 Task: Follow the page of NVIDIA
Action: Mouse moved to (655, 167)
Screenshot: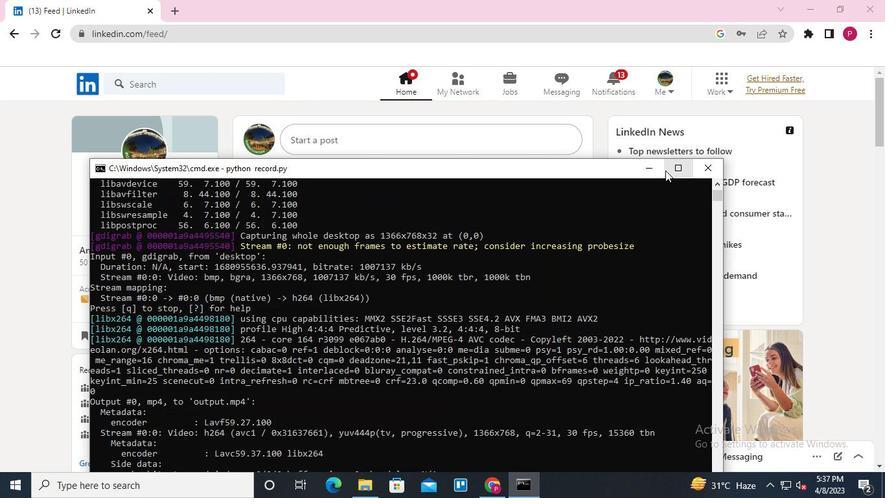 
Action: Mouse pressed left at (655, 167)
Screenshot: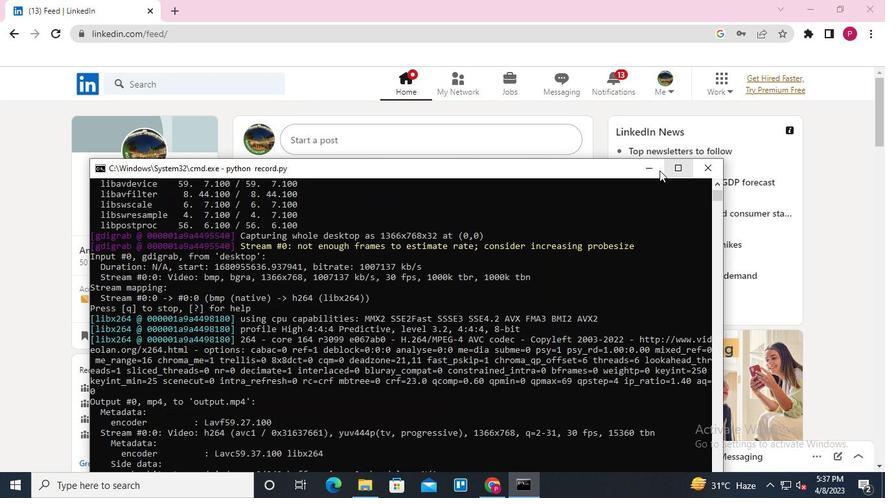 
Action: Mouse moved to (166, 85)
Screenshot: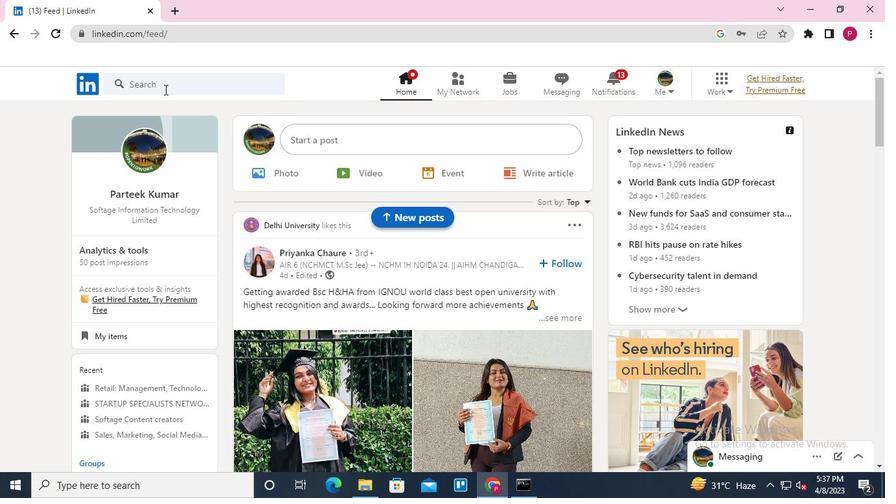 
Action: Mouse pressed left at (166, 85)
Screenshot: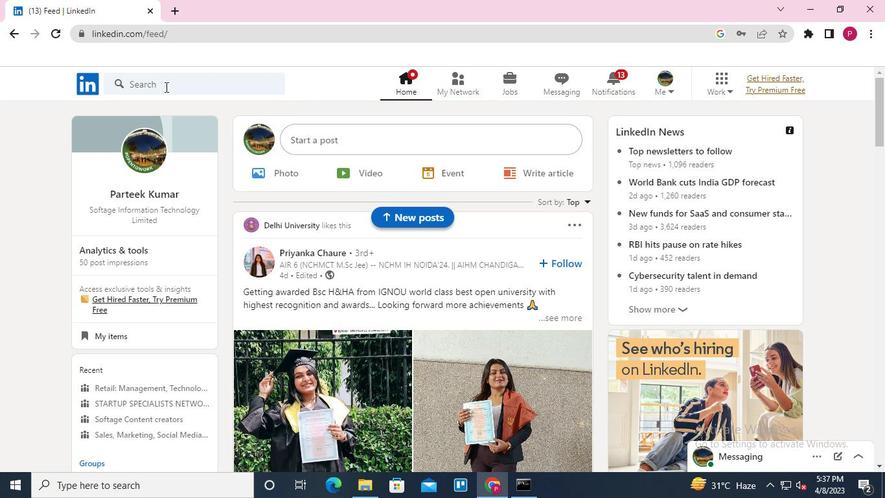 
Action: Keyboard Key.shift
Screenshot: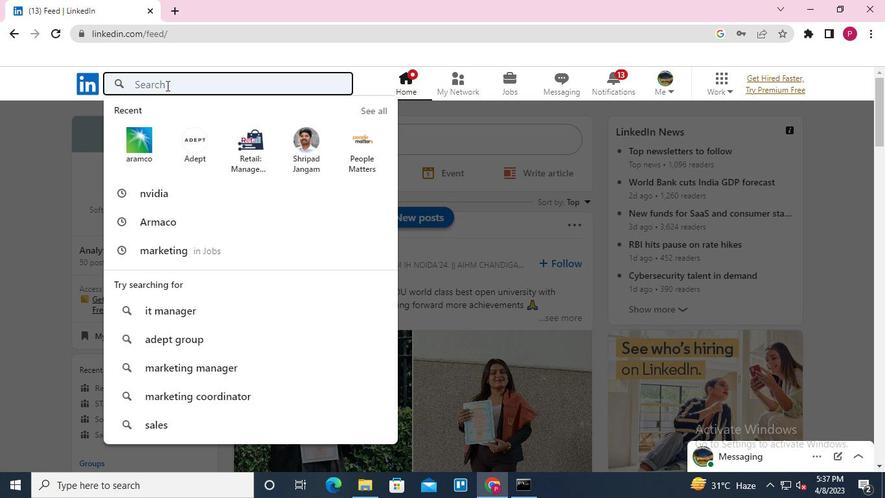 
Action: Keyboard N
Screenshot: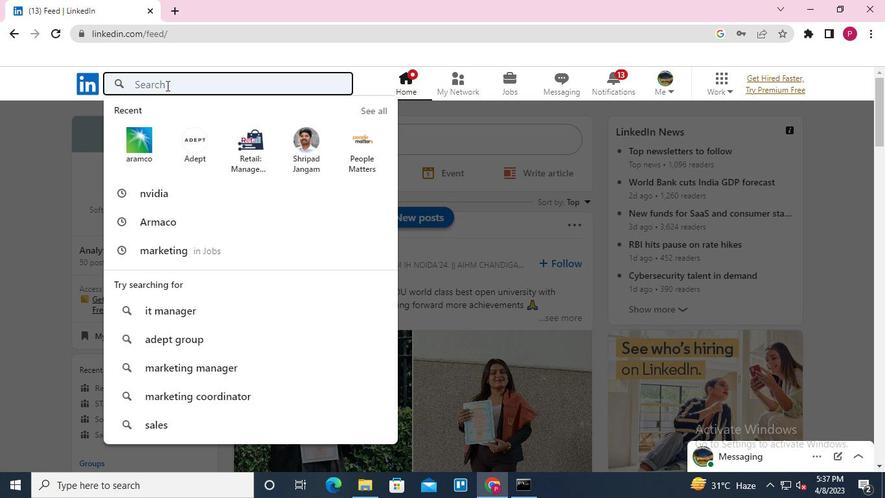 
Action: Keyboard V
Screenshot: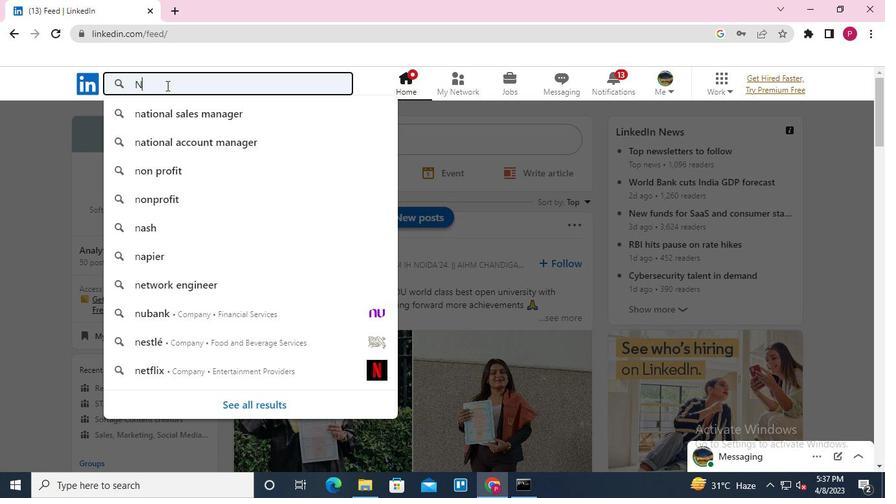 
Action: Keyboard I
Screenshot: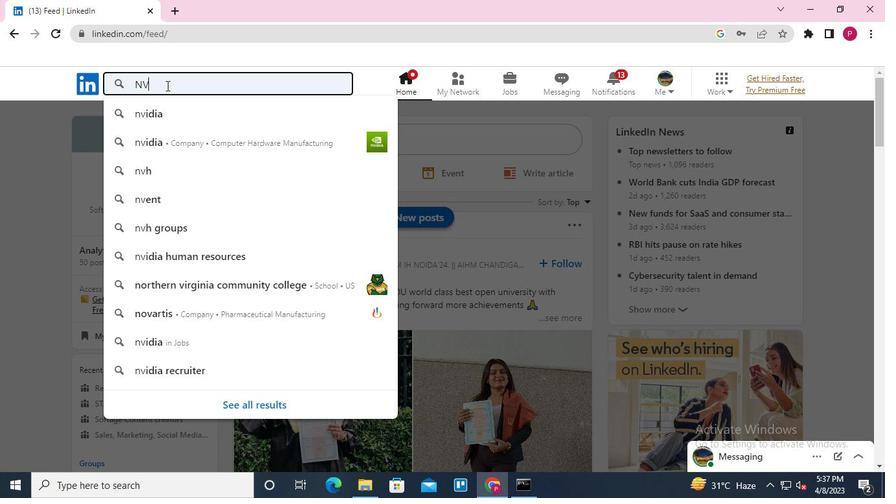 
Action: Keyboard D
Screenshot: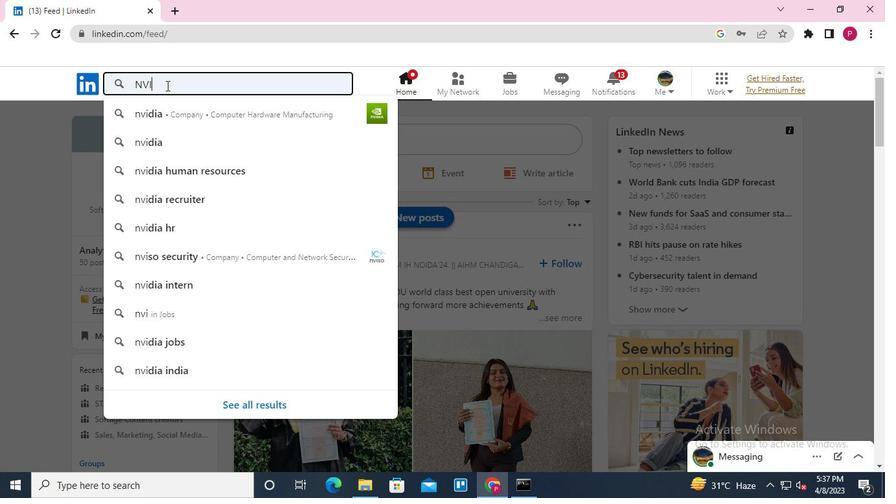 
Action: Keyboard I
Screenshot: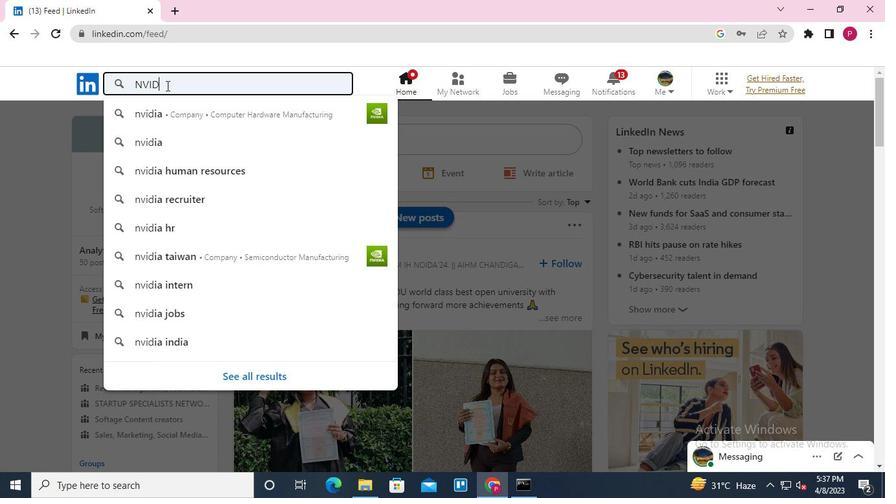 
Action: Keyboard A
Screenshot: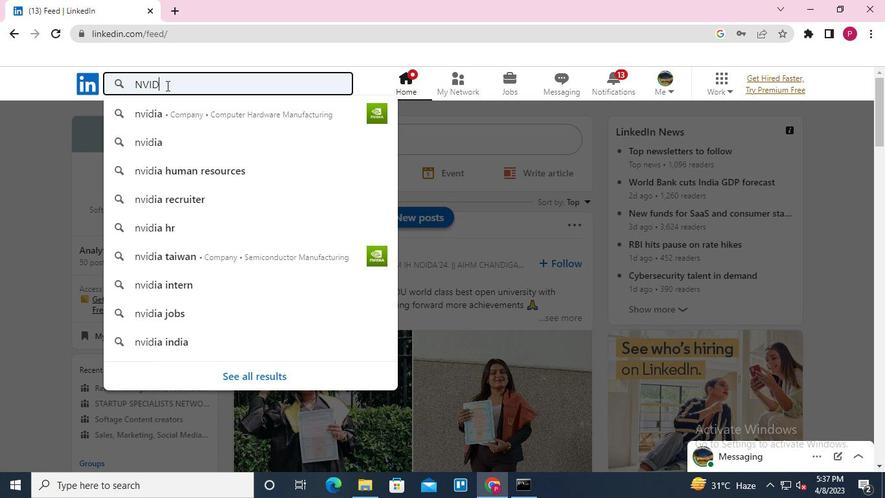 
Action: Keyboard Key.enter
Screenshot: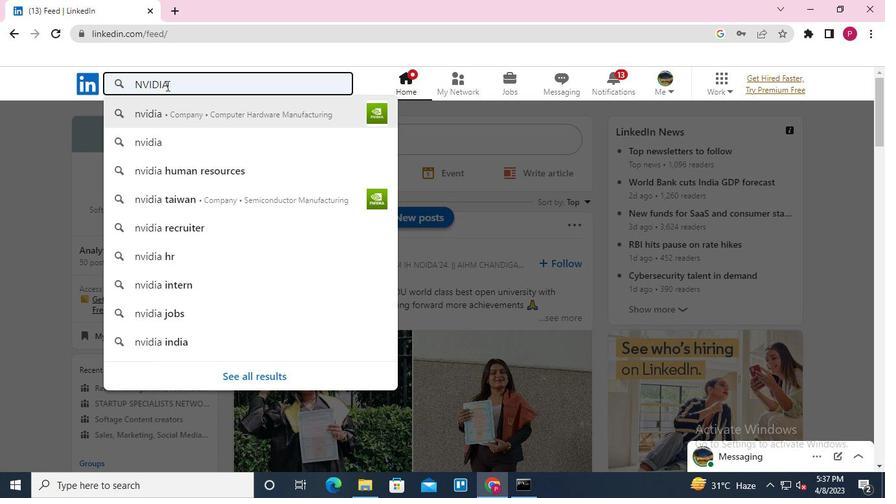 
Action: Mouse moved to (178, 276)
Screenshot: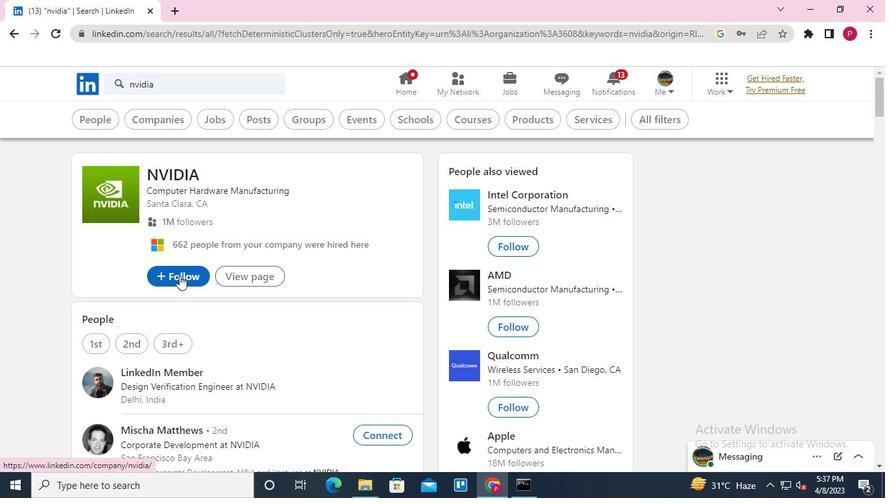 
Action: Mouse pressed left at (178, 276)
Screenshot: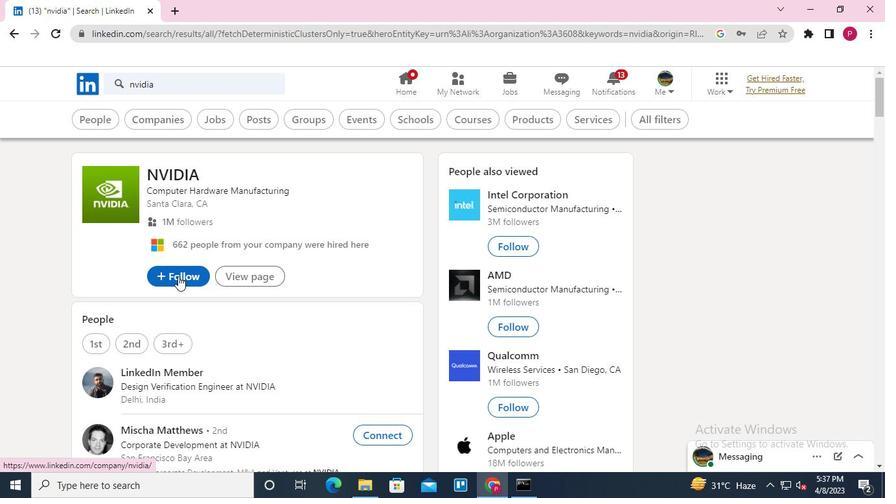 
Action: Mouse moved to (178, 276)
Screenshot: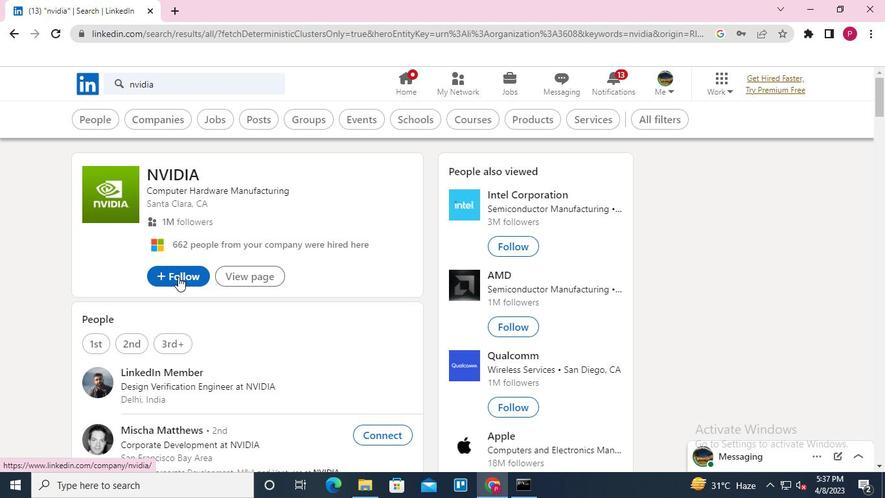 
Action: Keyboard Key.alt_l
Screenshot: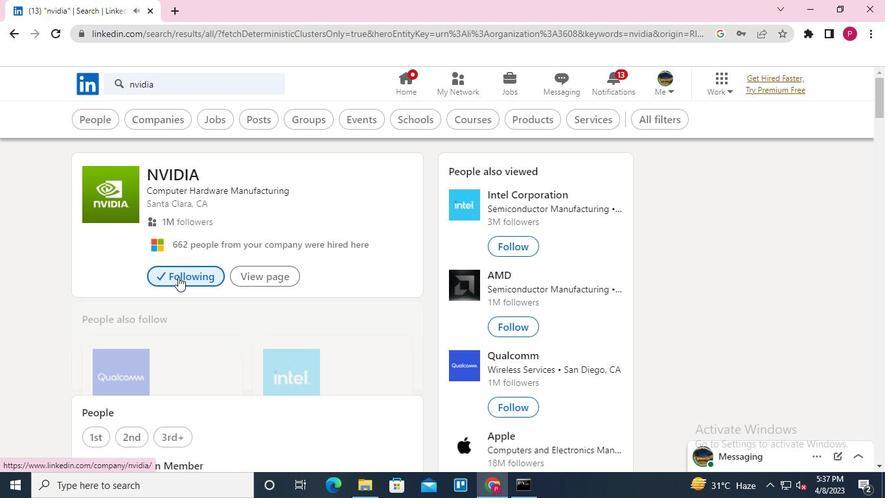 
Action: Keyboard Key.tab
Screenshot: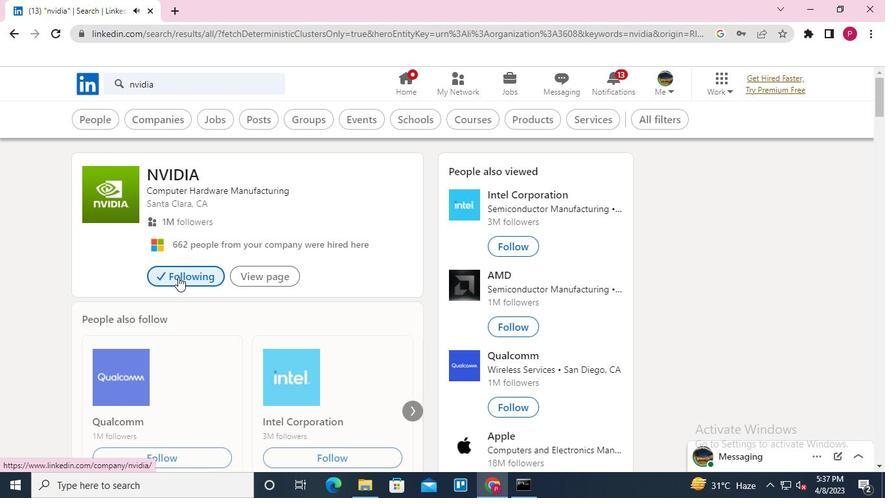 
Action: Mouse moved to (705, 162)
Screenshot: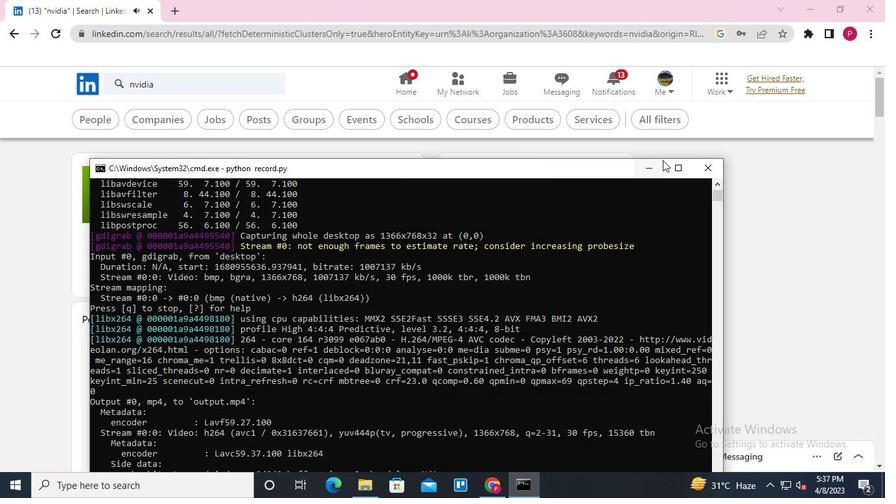 
Action: Mouse pressed left at (705, 162)
Screenshot: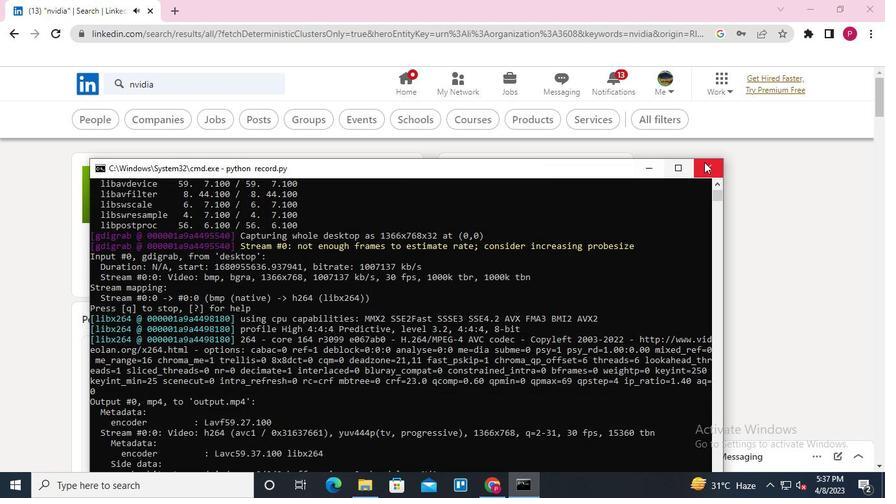 
